 Task: Enable the option "Show media title on video" for general video settings.
Action: Mouse moved to (97, 28)
Screenshot: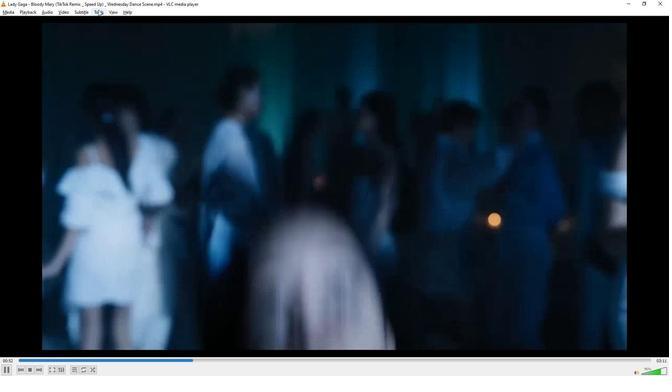
Action: Mouse pressed left at (97, 28)
Screenshot: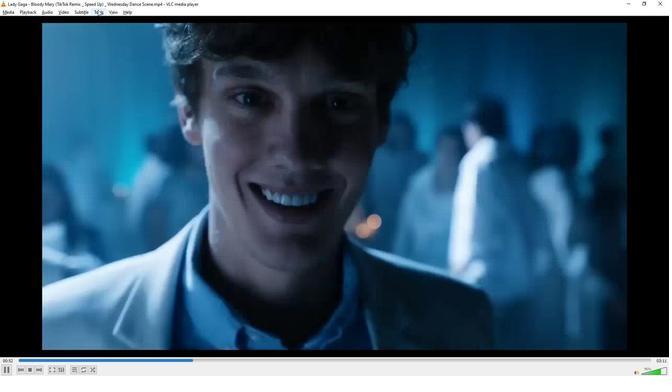 
Action: Mouse moved to (98, 105)
Screenshot: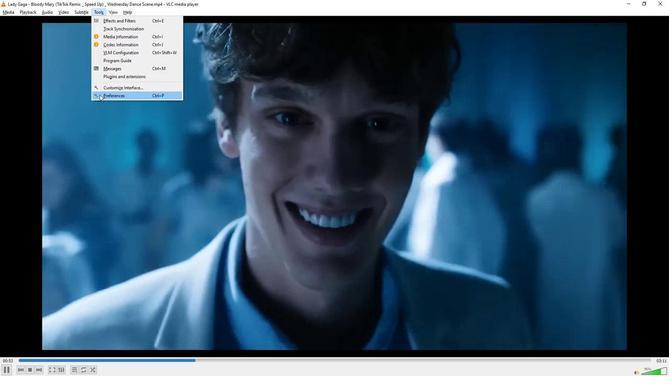 
Action: Mouse pressed left at (98, 105)
Screenshot: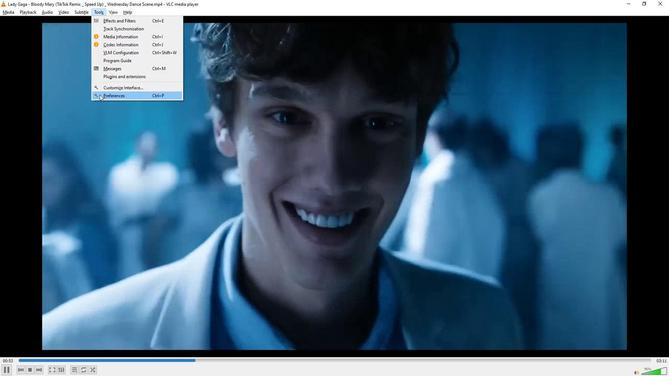
Action: Mouse moved to (117, 277)
Screenshot: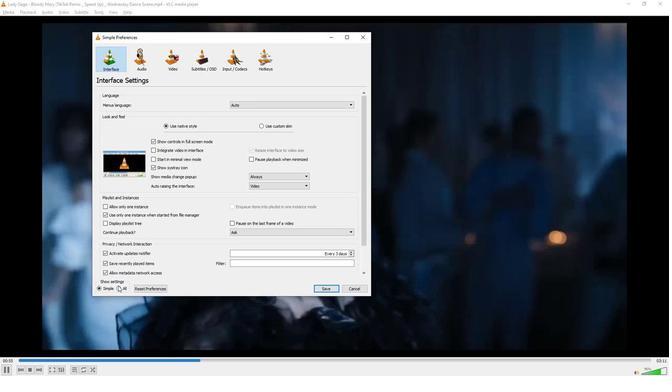 
Action: Mouse pressed left at (117, 277)
Screenshot: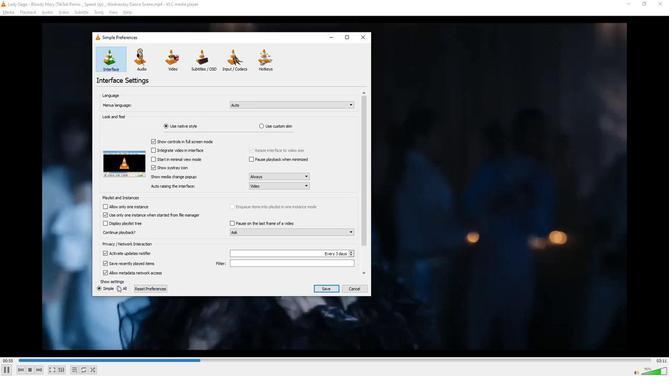 
Action: Mouse moved to (138, 216)
Screenshot: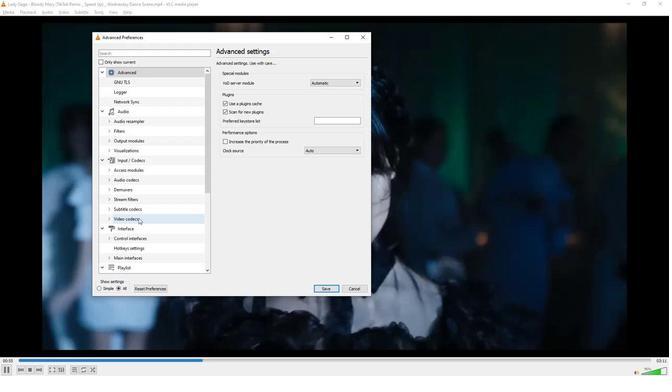 
Action: Mouse scrolled (138, 216) with delta (0, 0)
Screenshot: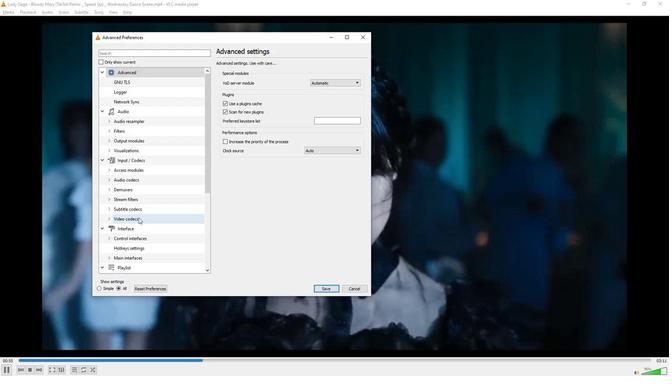 
Action: Mouse moved to (138, 215)
Screenshot: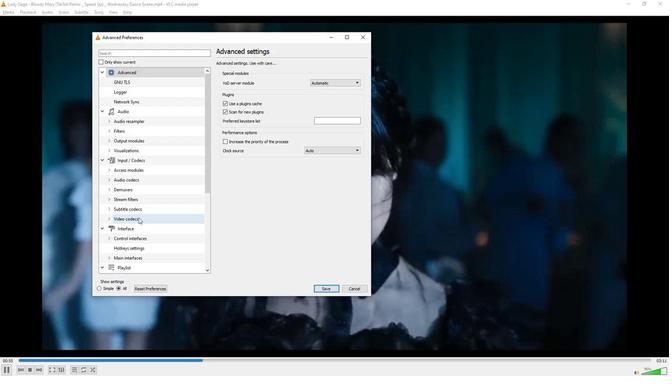 
Action: Mouse scrolled (138, 215) with delta (0, 0)
Screenshot: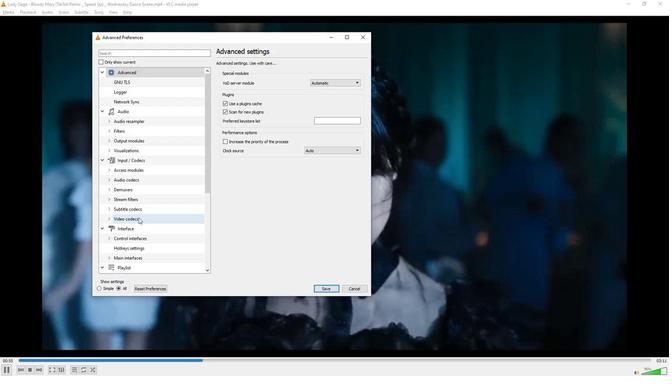 
Action: Mouse scrolled (138, 215) with delta (0, 0)
Screenshot: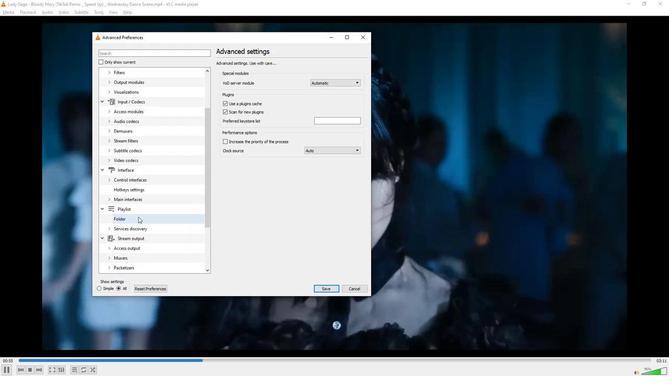 
Action: Mouse scrolled (138, 215) with delta (0, 0)
Screenshot: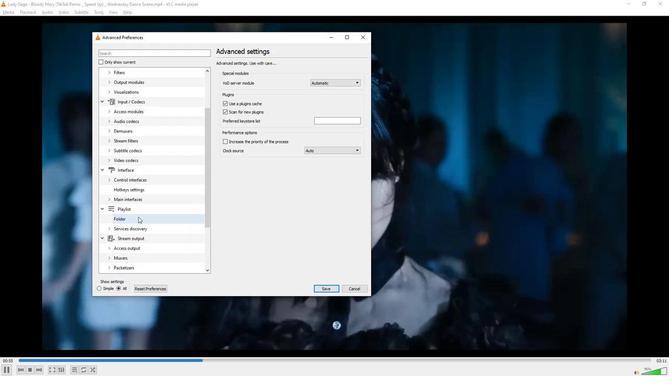 
Action: Mouse scrolled (138, 215) with delta (0, 0)
Screenshot: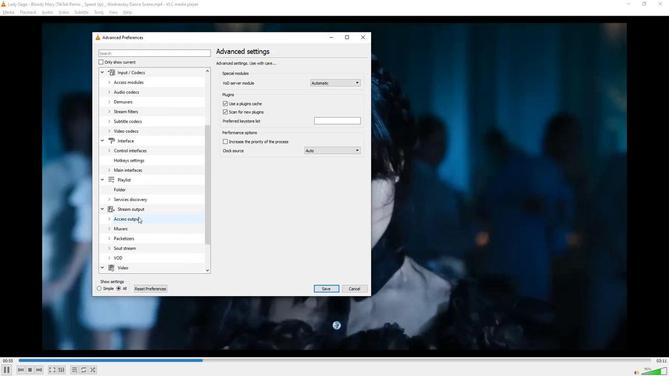 
Action: Mouse scrolled (138, 215) with delta (0, 0)
Screenshot: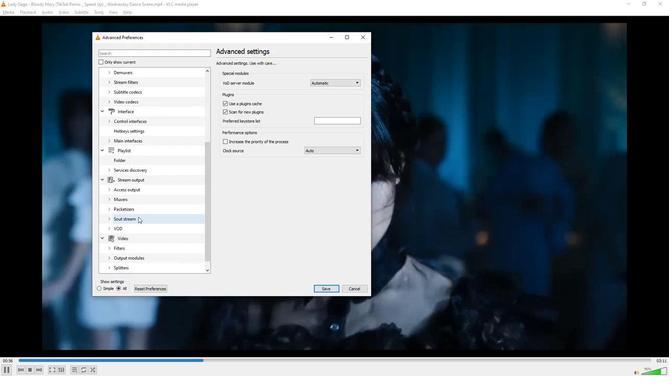 
Action: Mouse scrolled (138, 215) with delta (0, 0)
Screenshot: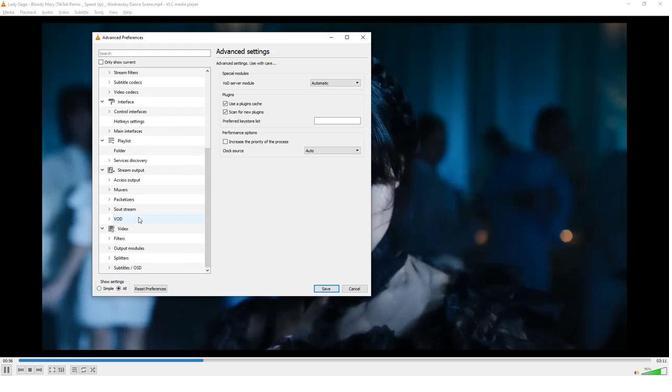 
Action: Mouse moved to (126, 226)
Screenshot: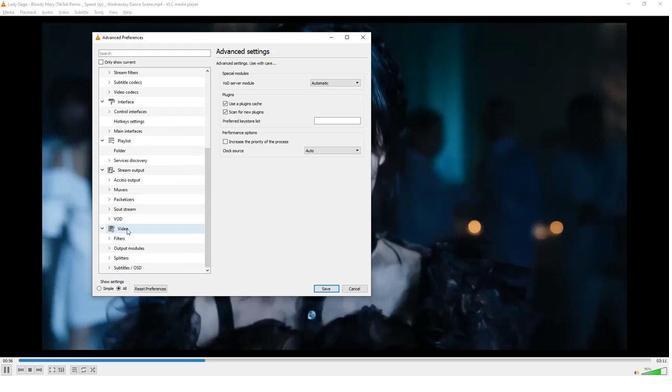
Action: Mouse pressed left at (126, 226)
Screenshot: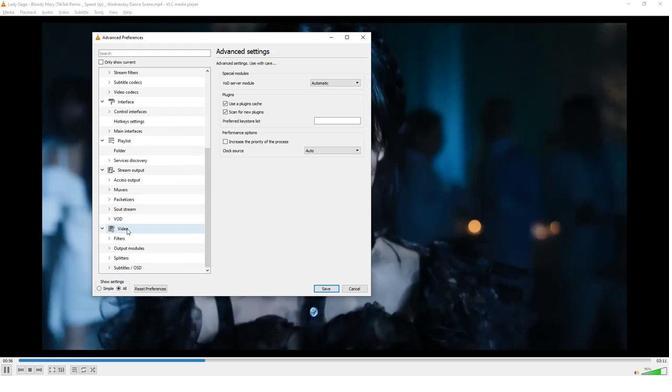 
Action: Mouse moved to (224, 176)
Screenshot: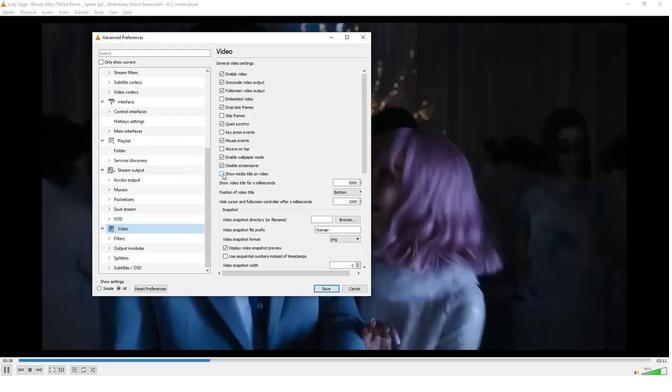 
Action: Mouse pressed left at (224, 176)
Screenshot: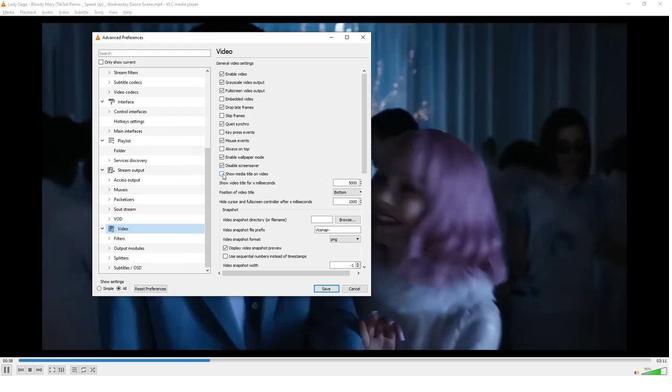 
Action: Mouse moved to (321, 151)
Screenshot: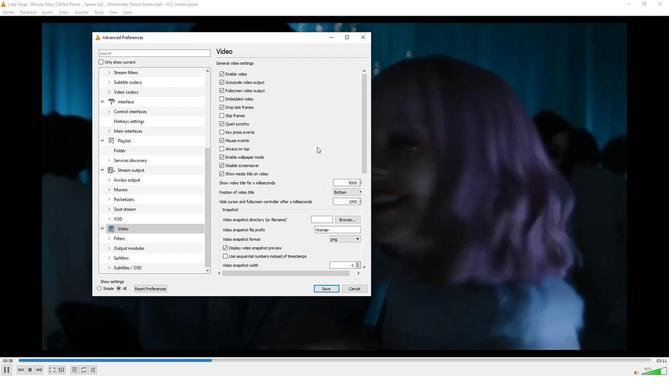 
